 Task: Enable major ticks and position them cross the chart.
Action: Mouse moved to (59, 197)
Screenshot: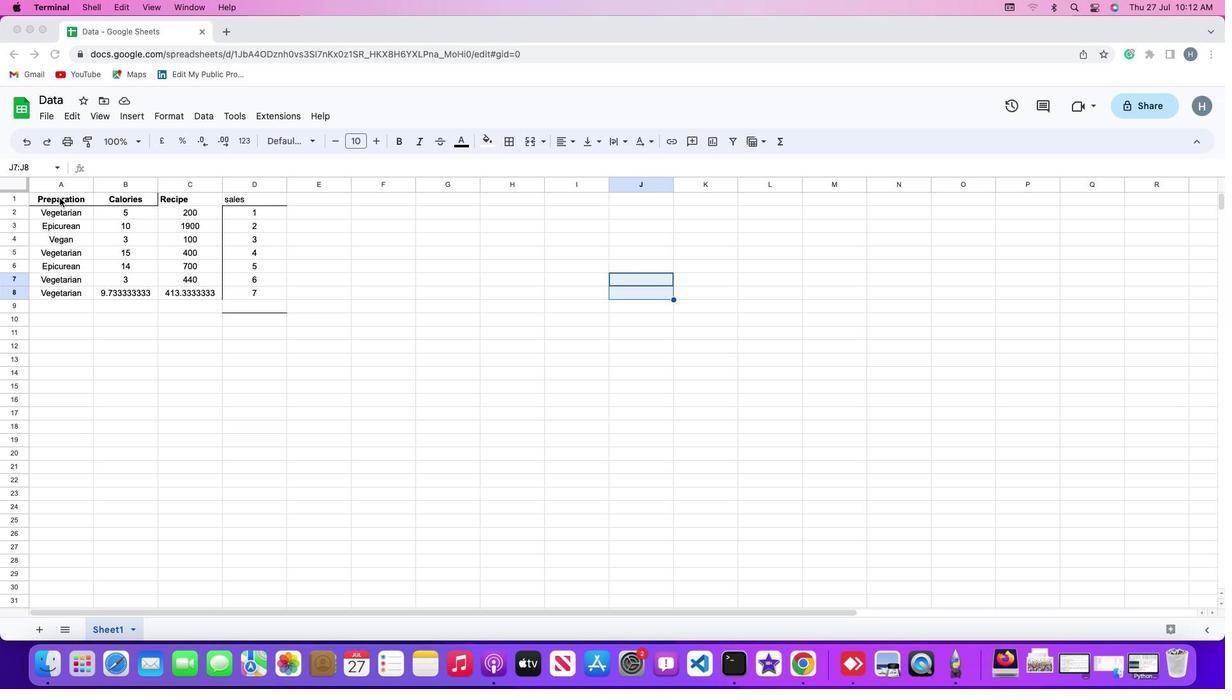 
Action: Mouse pressed left at (59, 197)
Screenshot: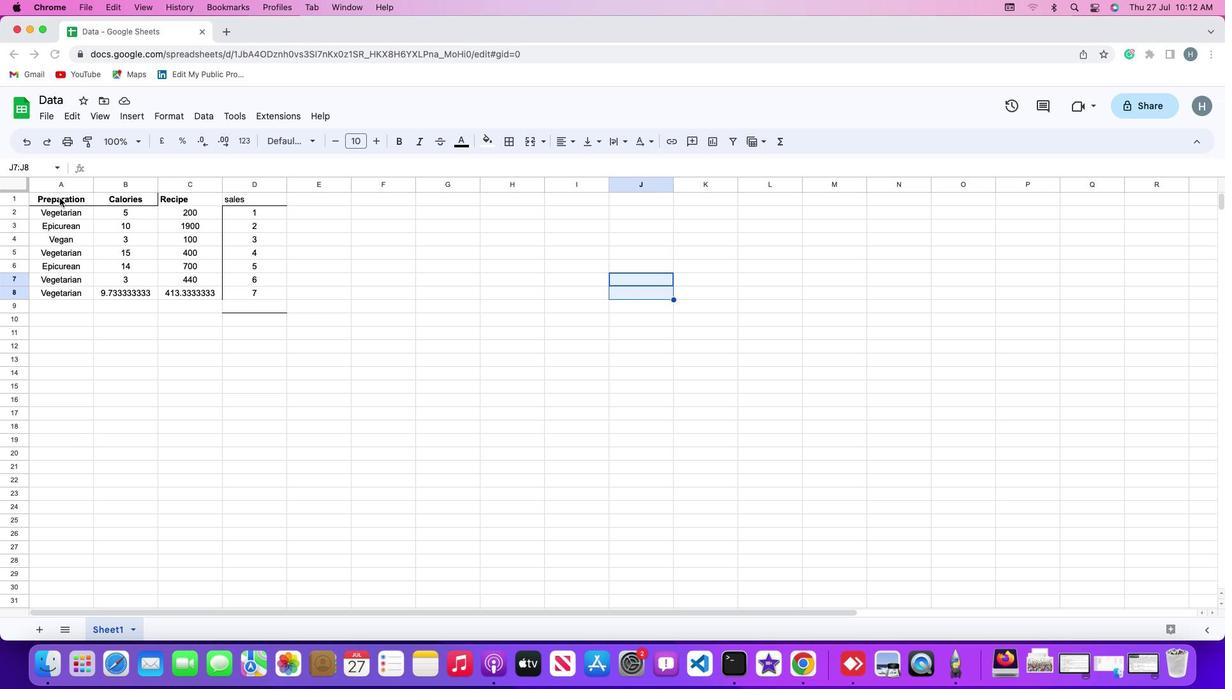 
Action: Mouse moved to (59, 198)
Screenshot: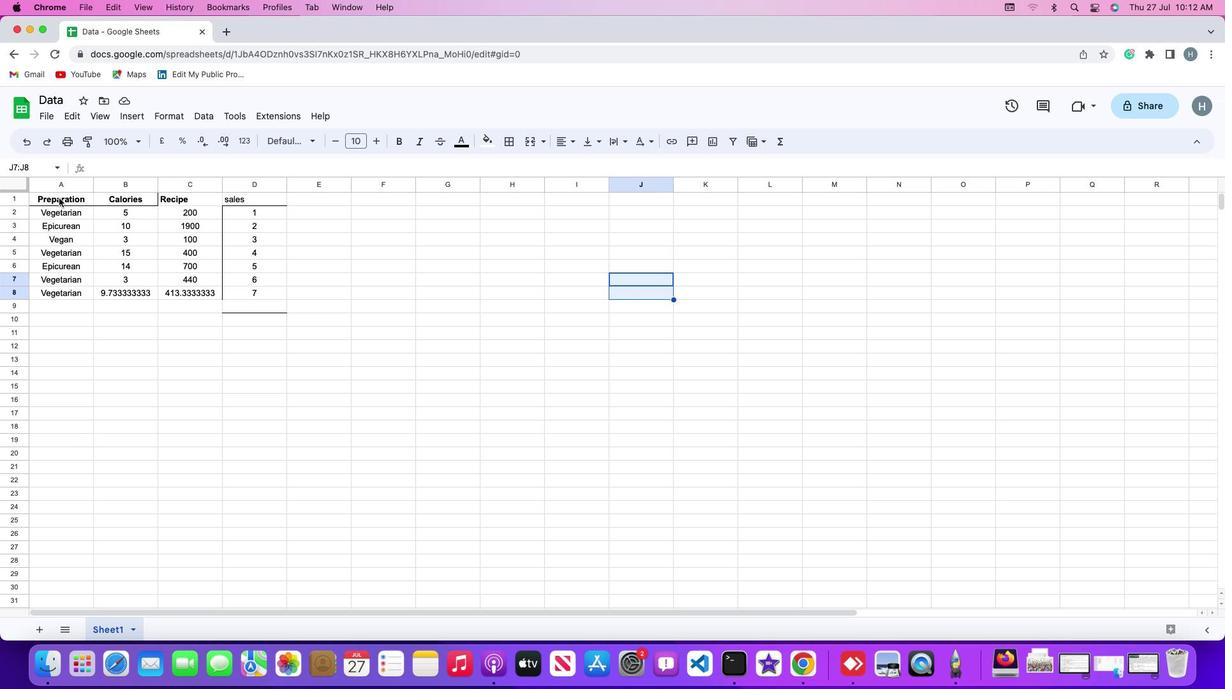 
Action: Mouse pressed left at (59, 198)
Screenshot: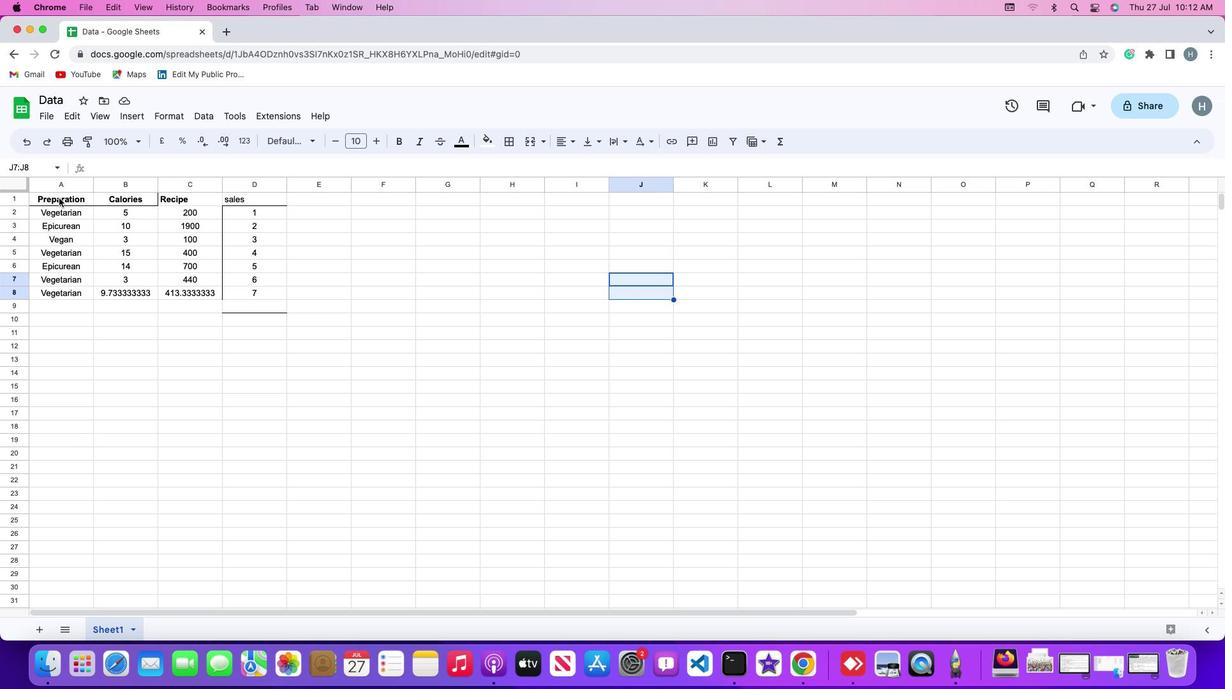 
Action: Mouse moved to (122, 113)
Screenshot: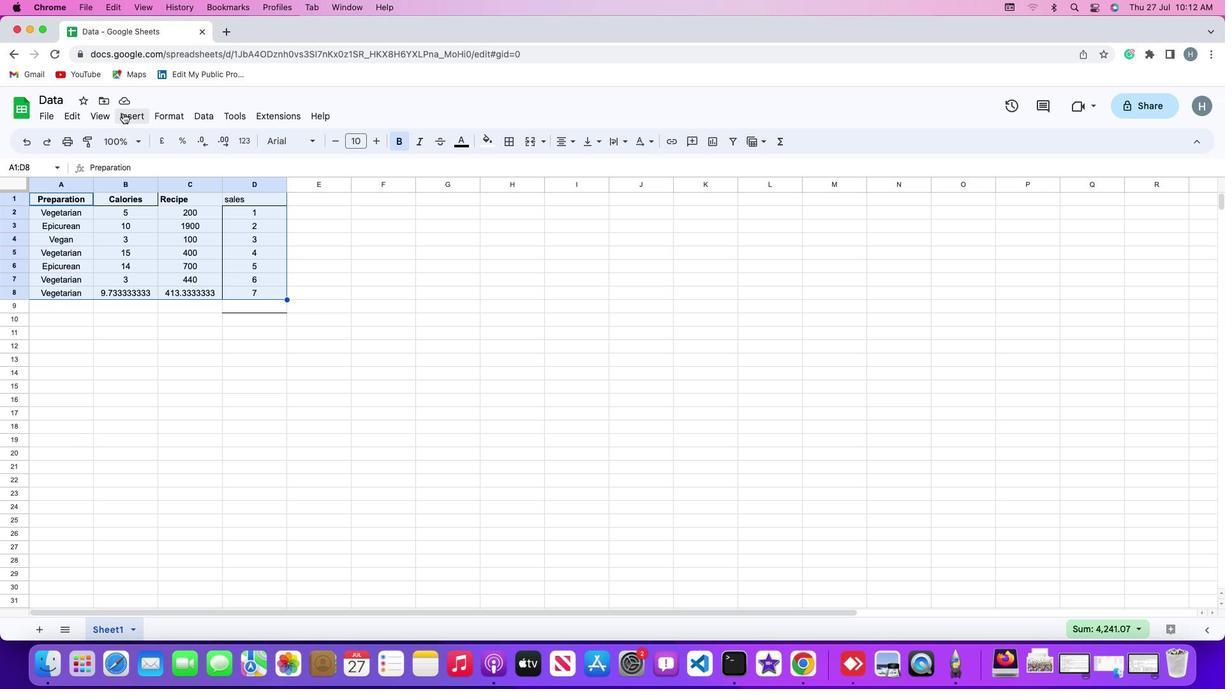 
Action: Mouse pressed left at (122, 113)
Screenshot: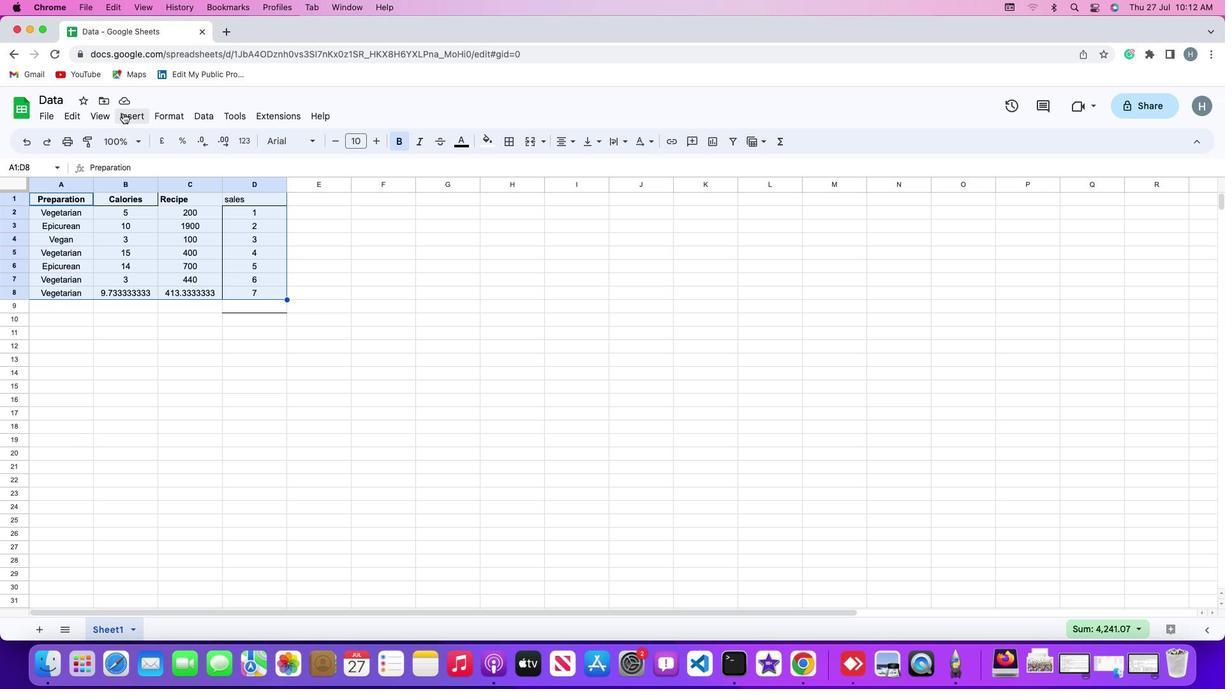 
Action: Mouse moved to (180, 231)
Screenshot: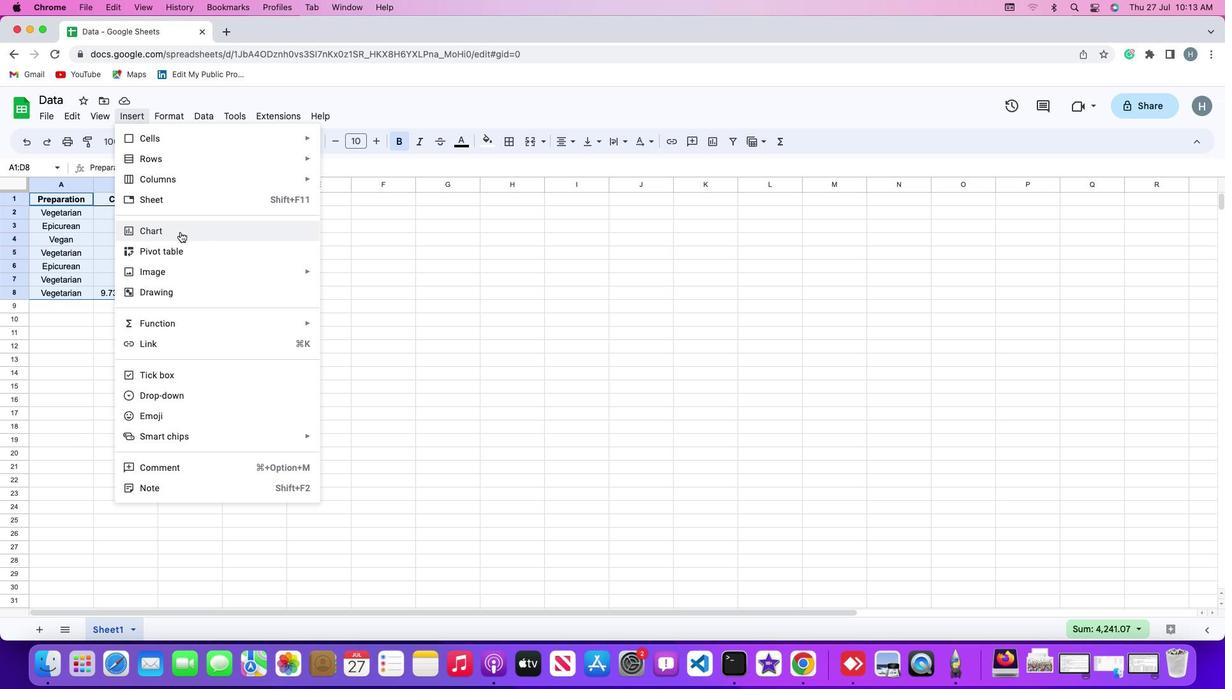 
Action: Mouse pressed left at (180, 231)
Screenshot: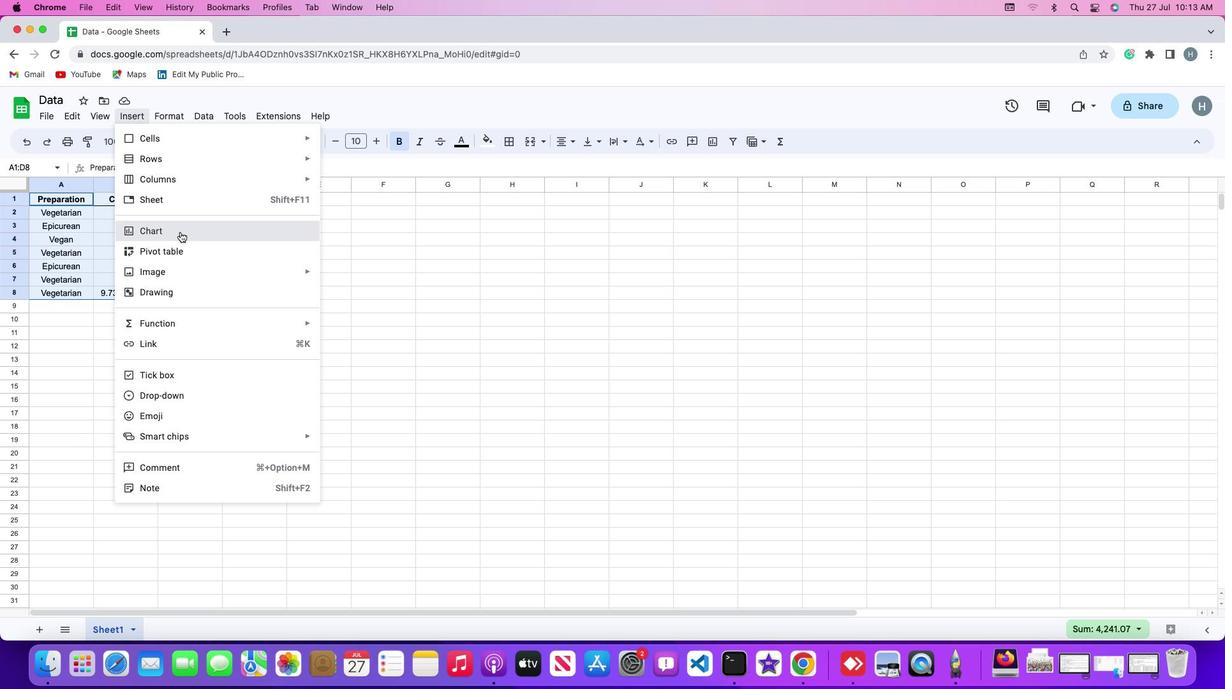 
Action: Mouse moved to (1169, 176)
Screenshot: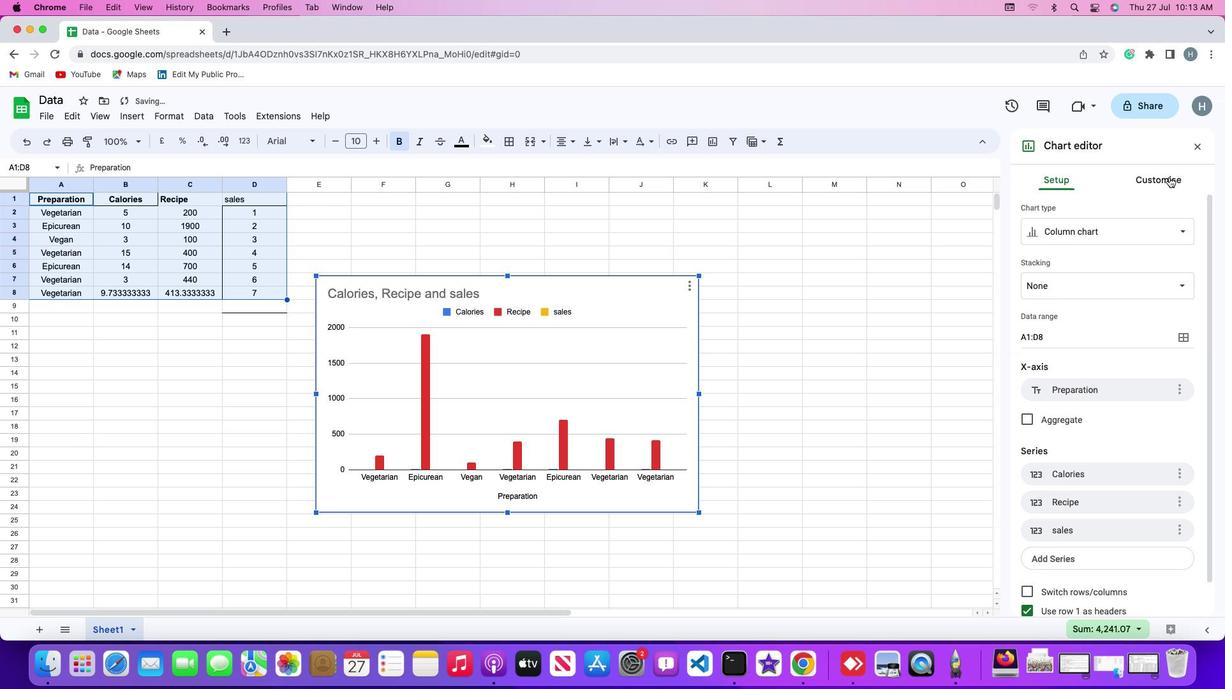 
Action: Mouse pressed left at (1169, 176)
Screenshot: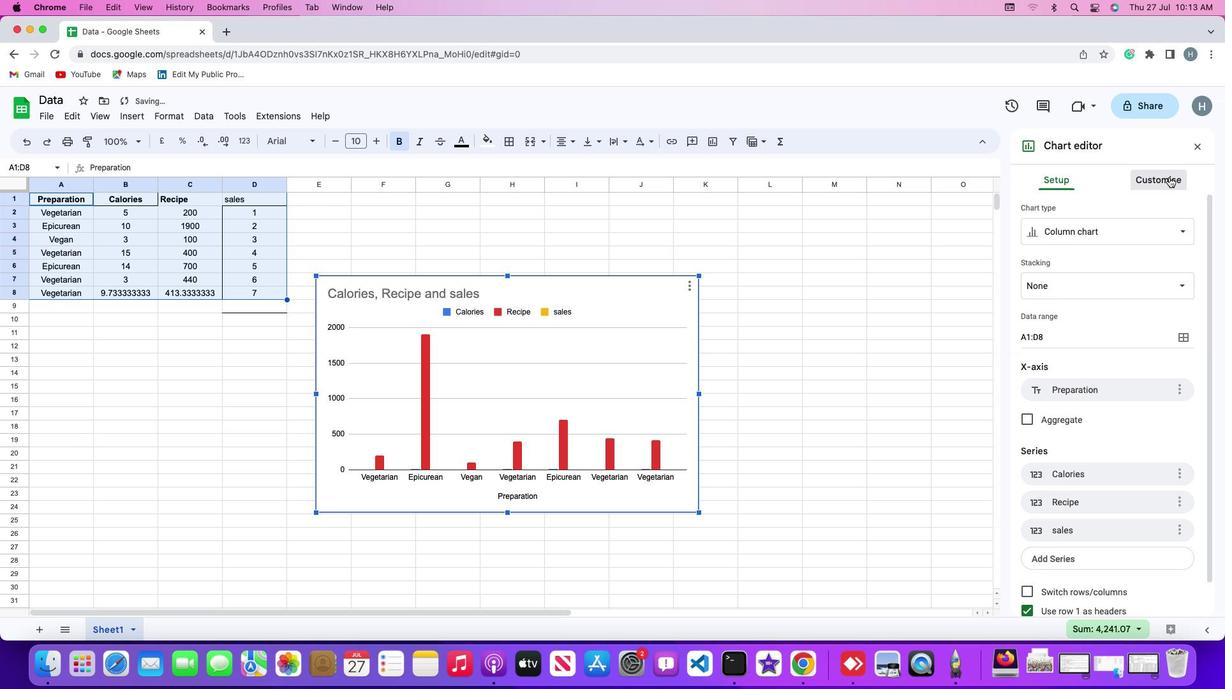 
Action: Mouse moved to (1061, 445)
Screenshot: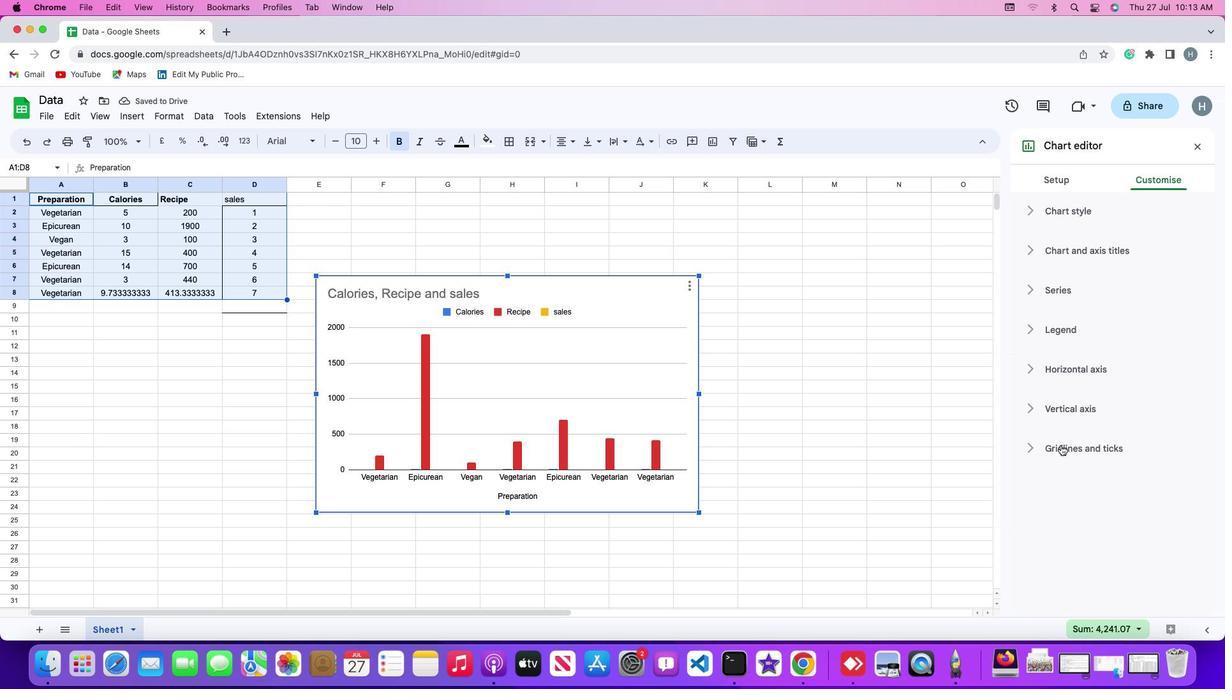 
Action: Mouse pressed left at (1061, 445)
Screenshot: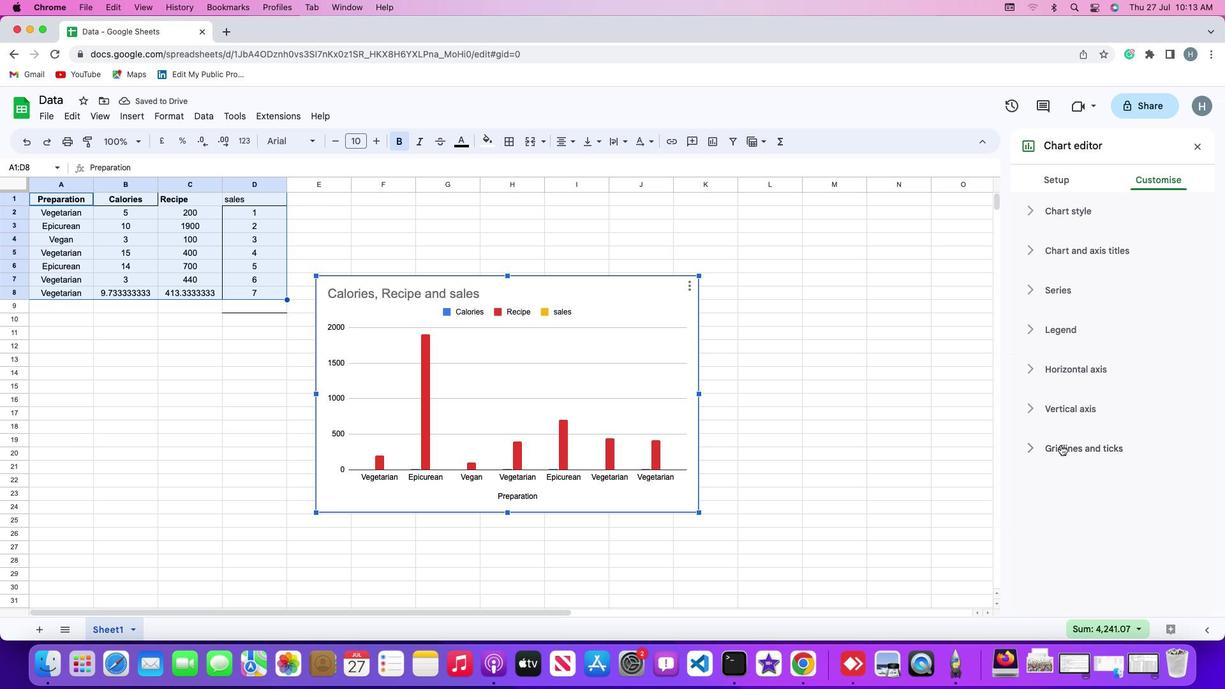 
Action: Mouse moved to (1068, 506)
Screenshot: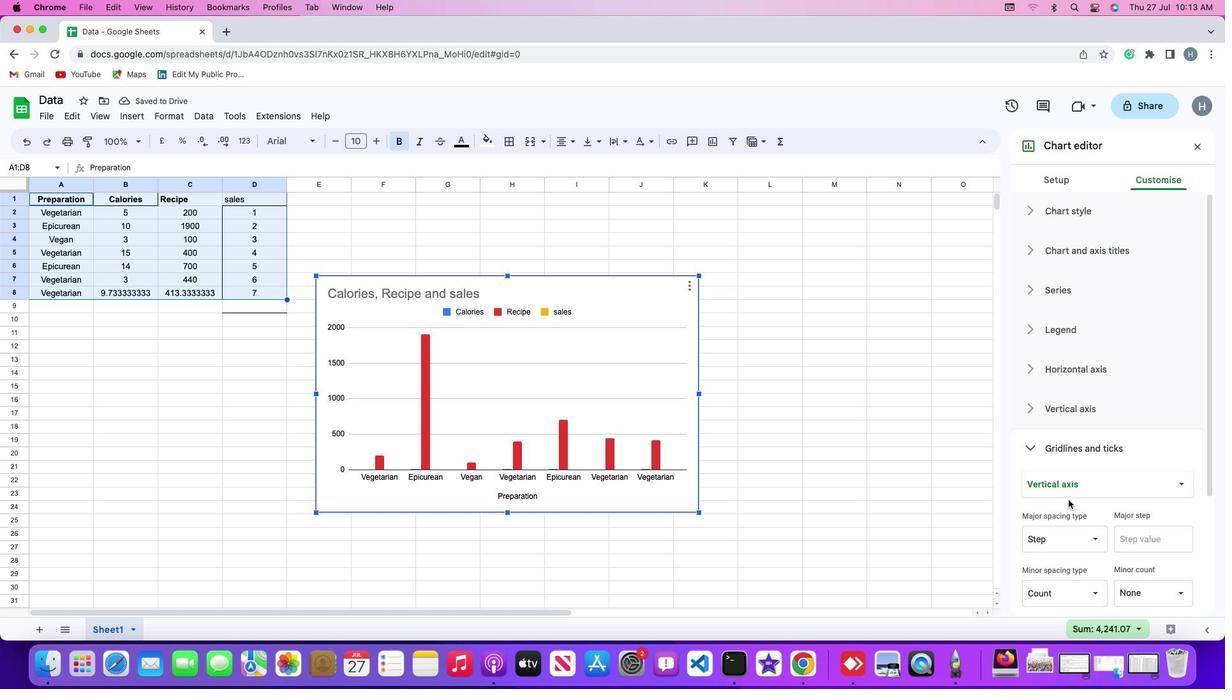 
Action: Mouse scrolled (1068, 506) with delta (0, 0)
Screenshot: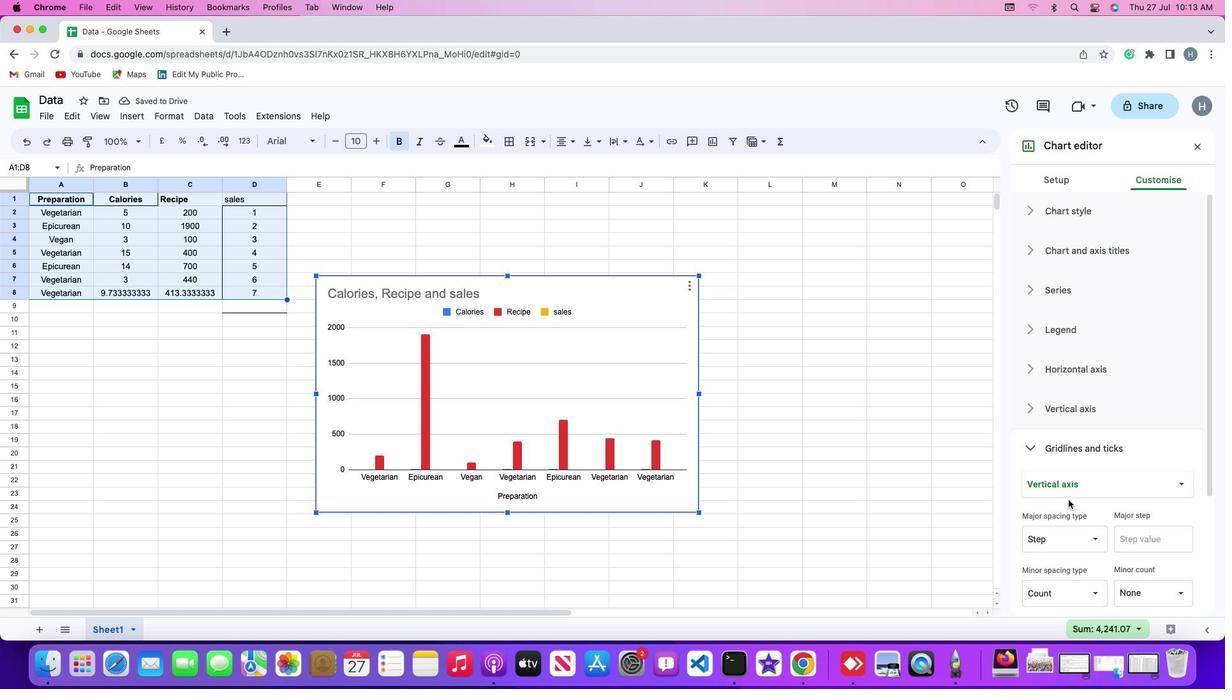 
Action: Mouse moved to (1068, 503)
Screenshot: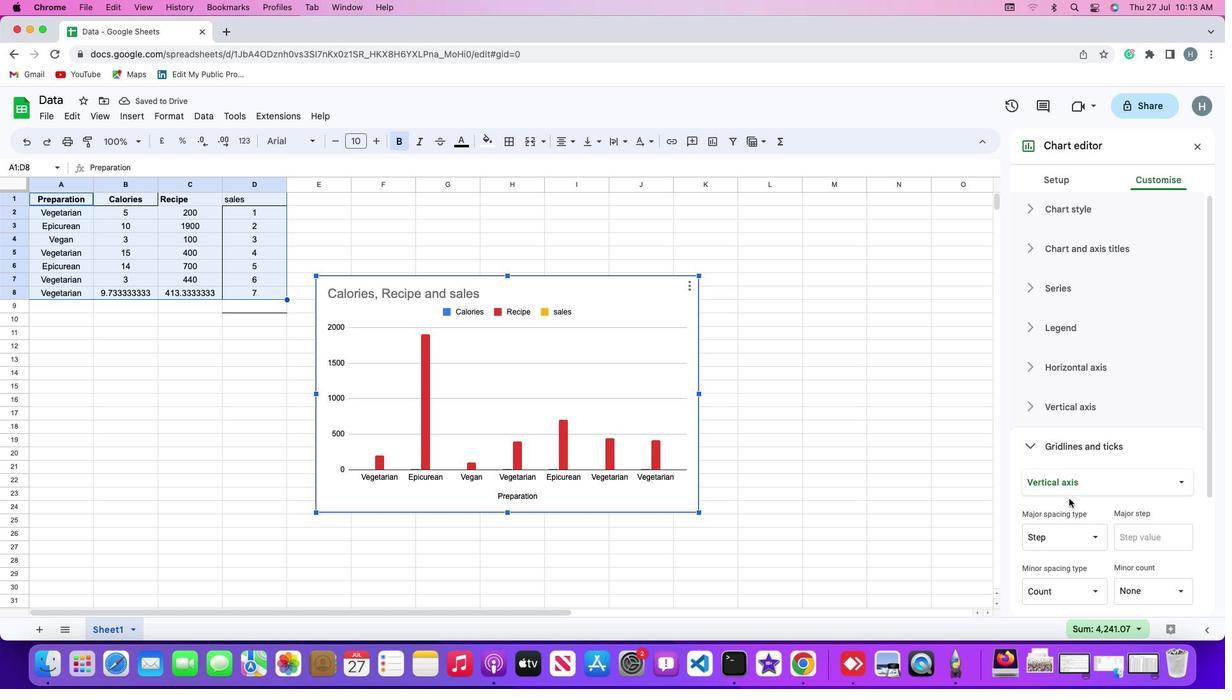 
Action: Mouse scrolled (1068, 503) with delta (0, 0)
Screenshot: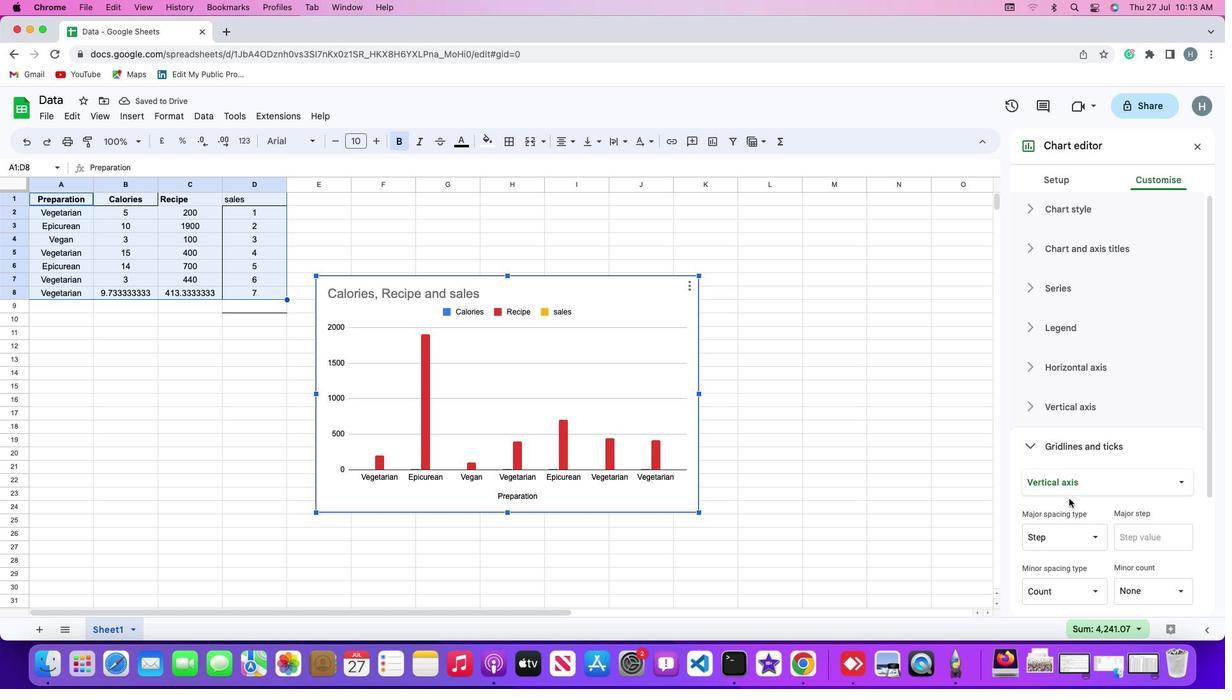 
Action: Mouse moved to (1069, 498)
Screenshot: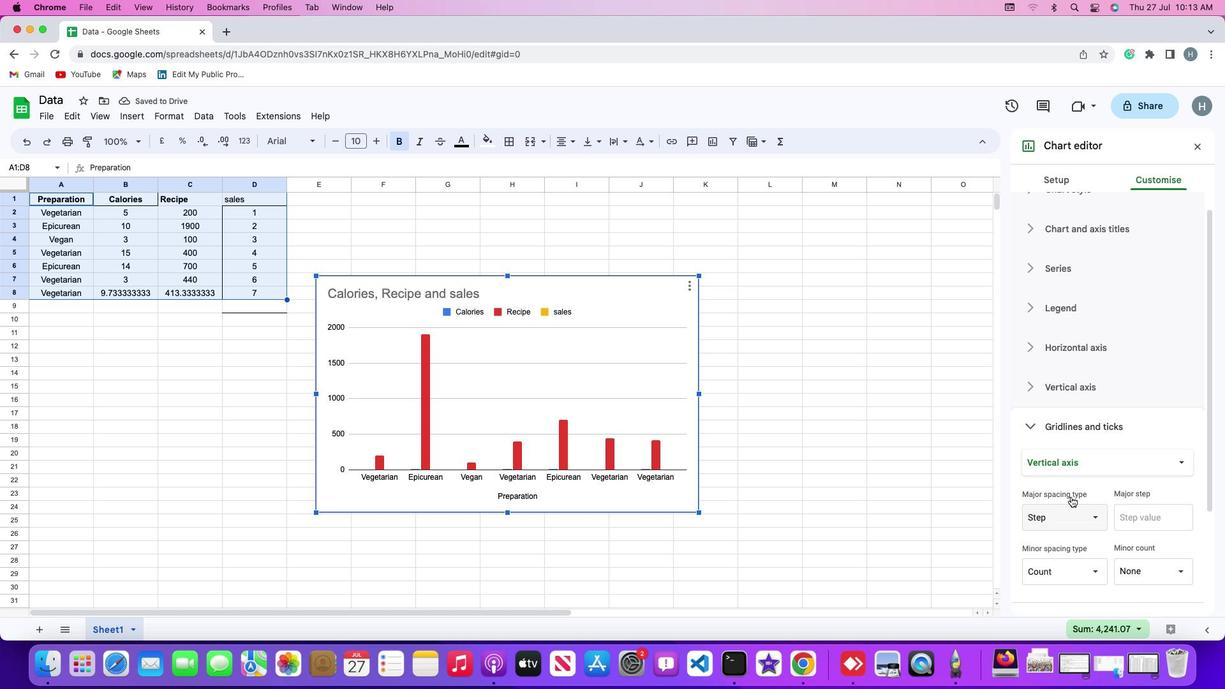 
Action: Mouse scrolled (1069, 498) with delta (0, -1)
Screenshot: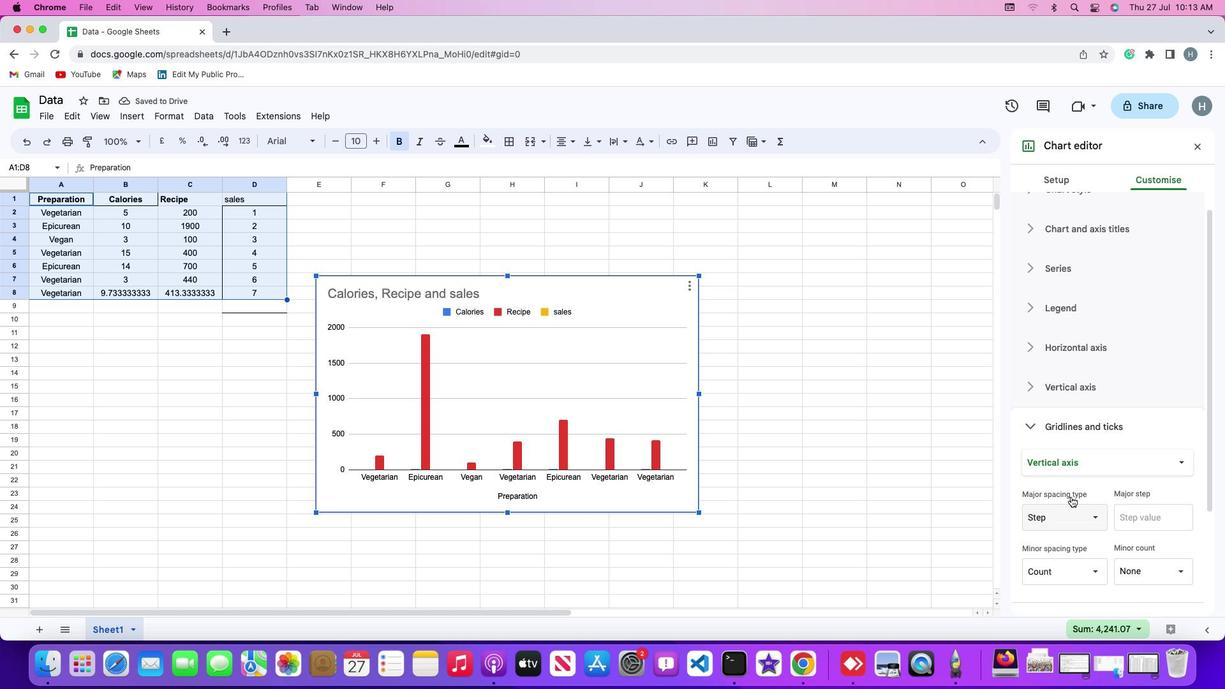 
Action: Mouse moved to (1121, 412)
Screenshot: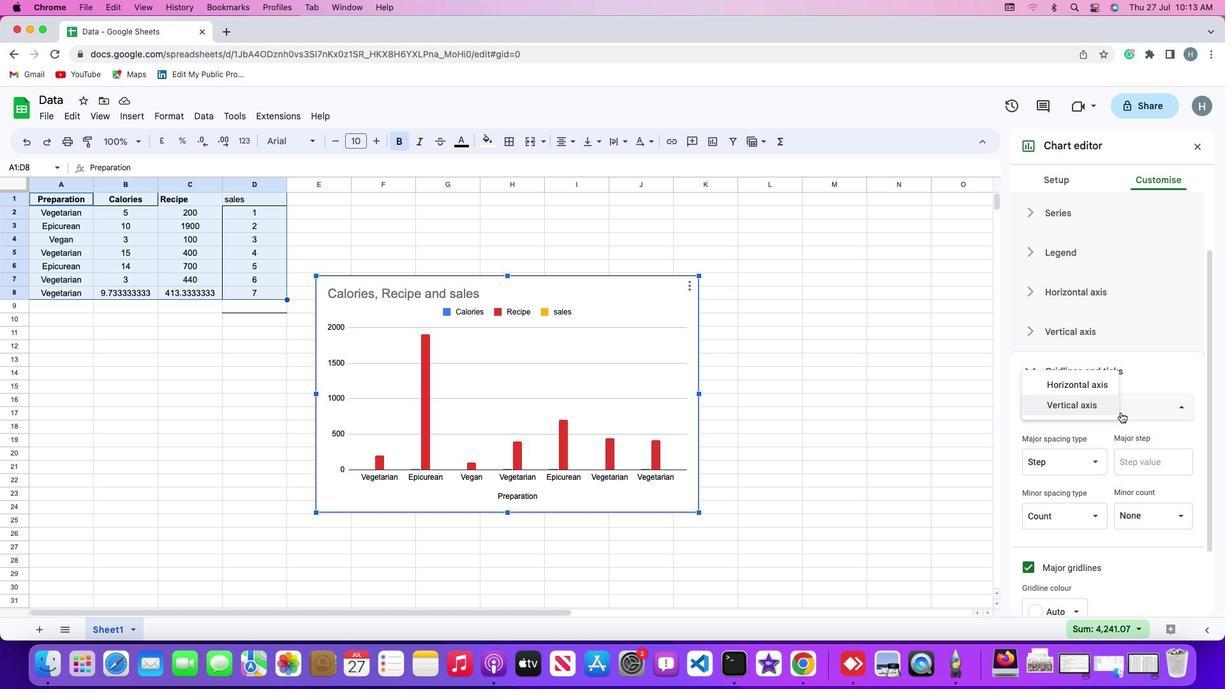 
Action: Mouse pressed left at (1121, 412)
Screenshot: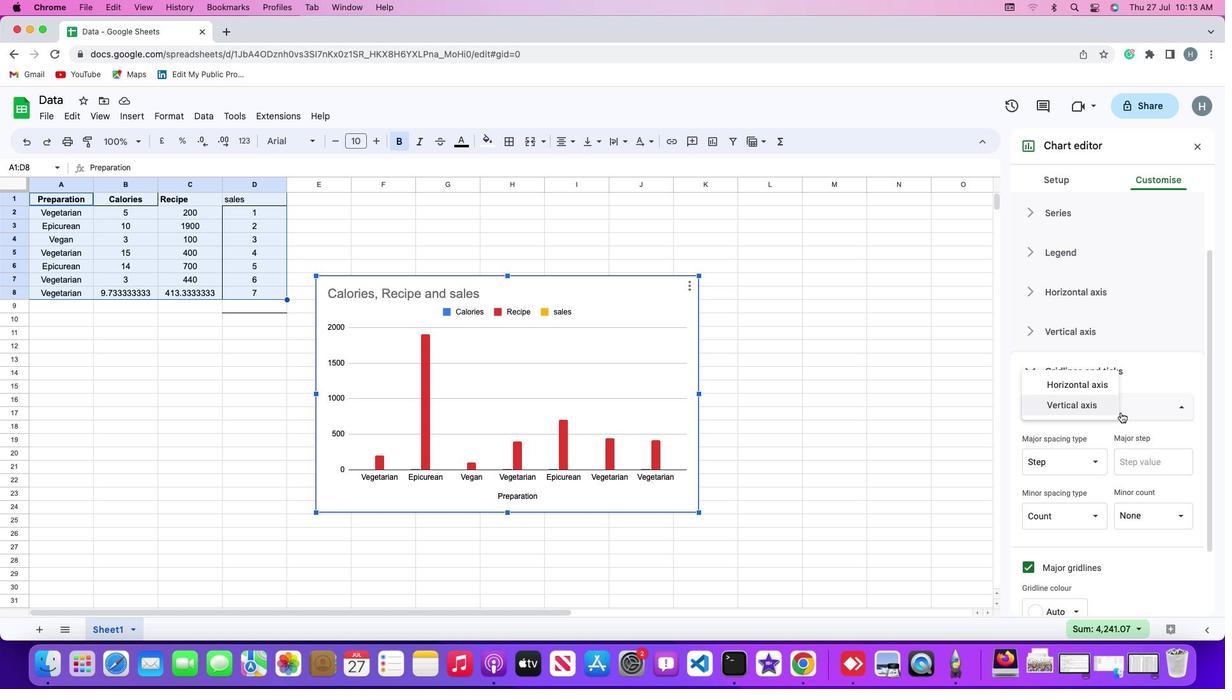 
Action: Mouse moved to (1114, 389)
Screenshot: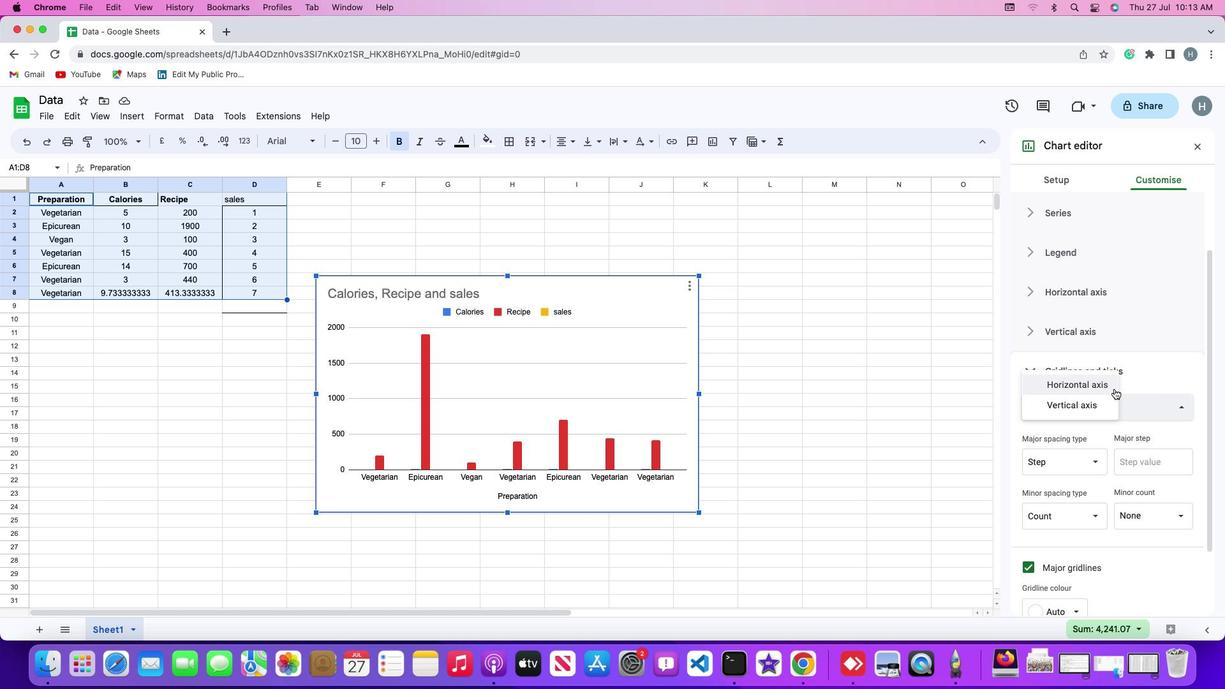 
Action: Mouse pressed left at (1114, 389)
Screenshot: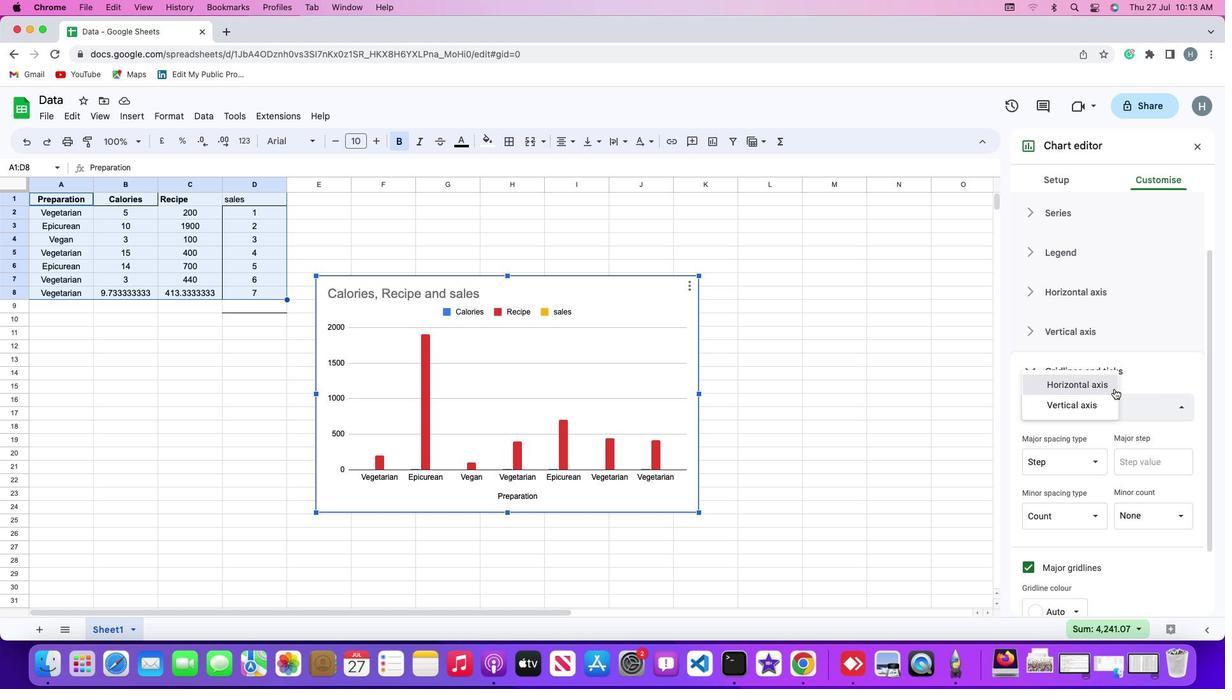 
Action: Mouse moved to (1028, 519)
Screenshot: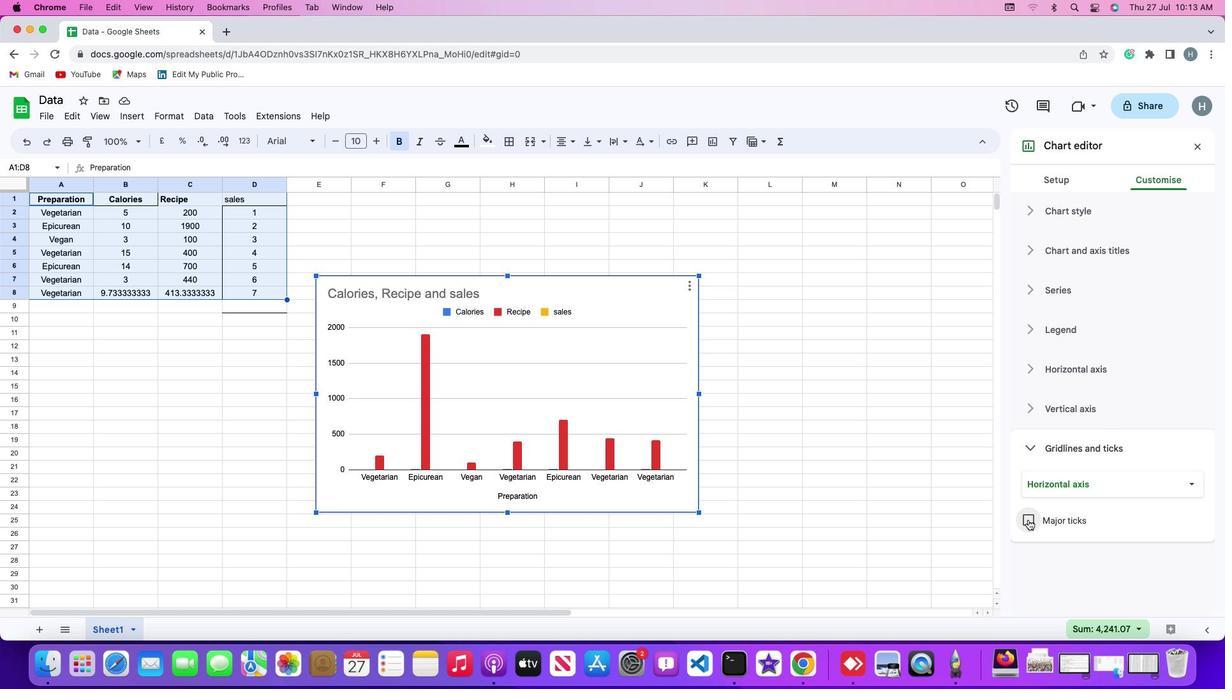 
Action: Mouse pressed left at (1028, 519)
Screenshot: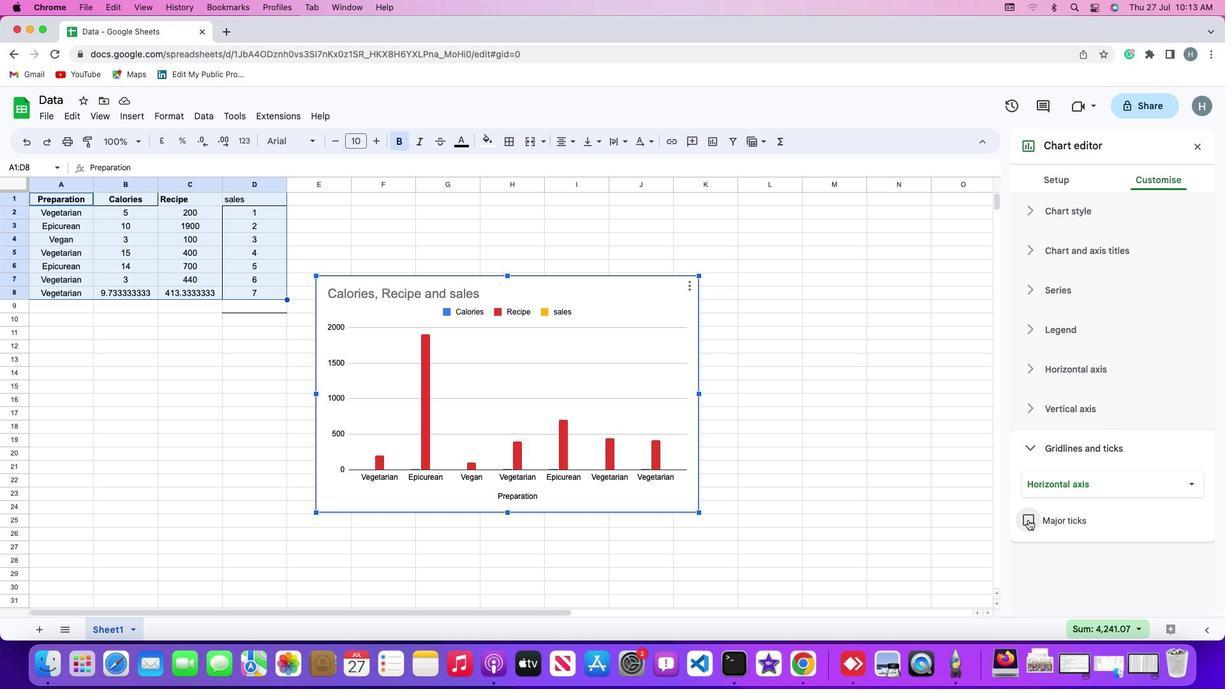 
Action: Mouse moved to (1095, 561)
Screenshot: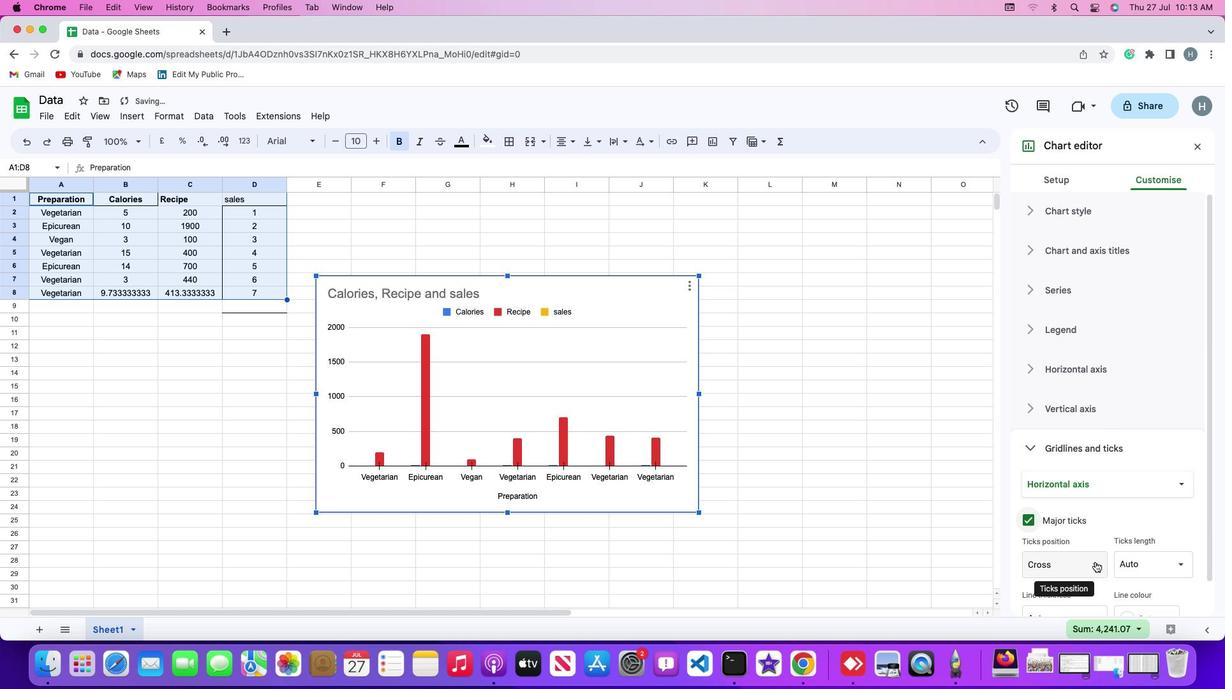
Action: Mouse pressed left at (1095, 561)
Screenshot: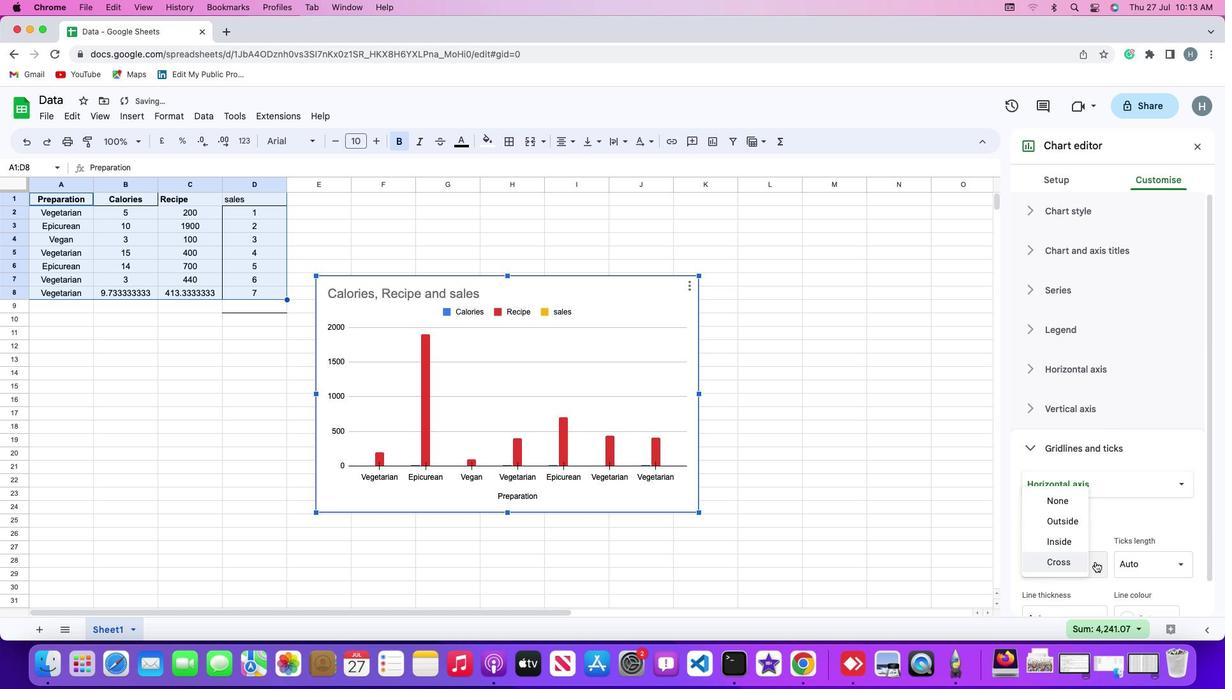
Action: Mouse moved to (1062, 561)
Screenshot: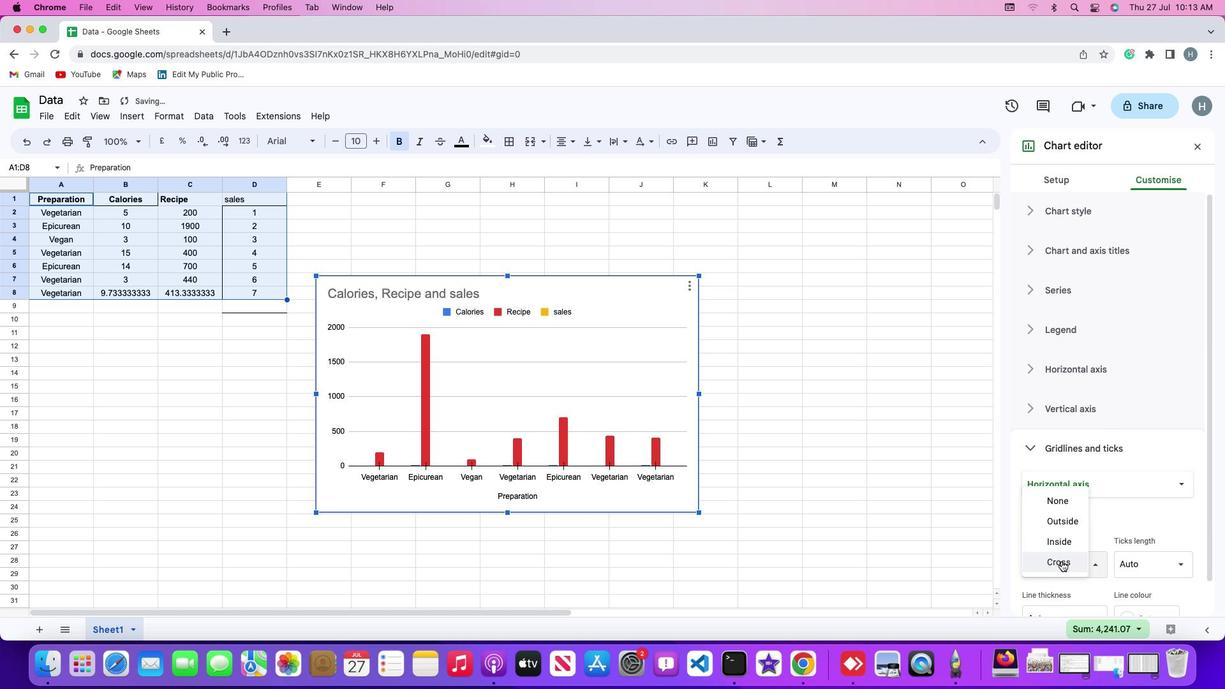 
Action: Mouse pressed left at (1062, 561)
Screenshot: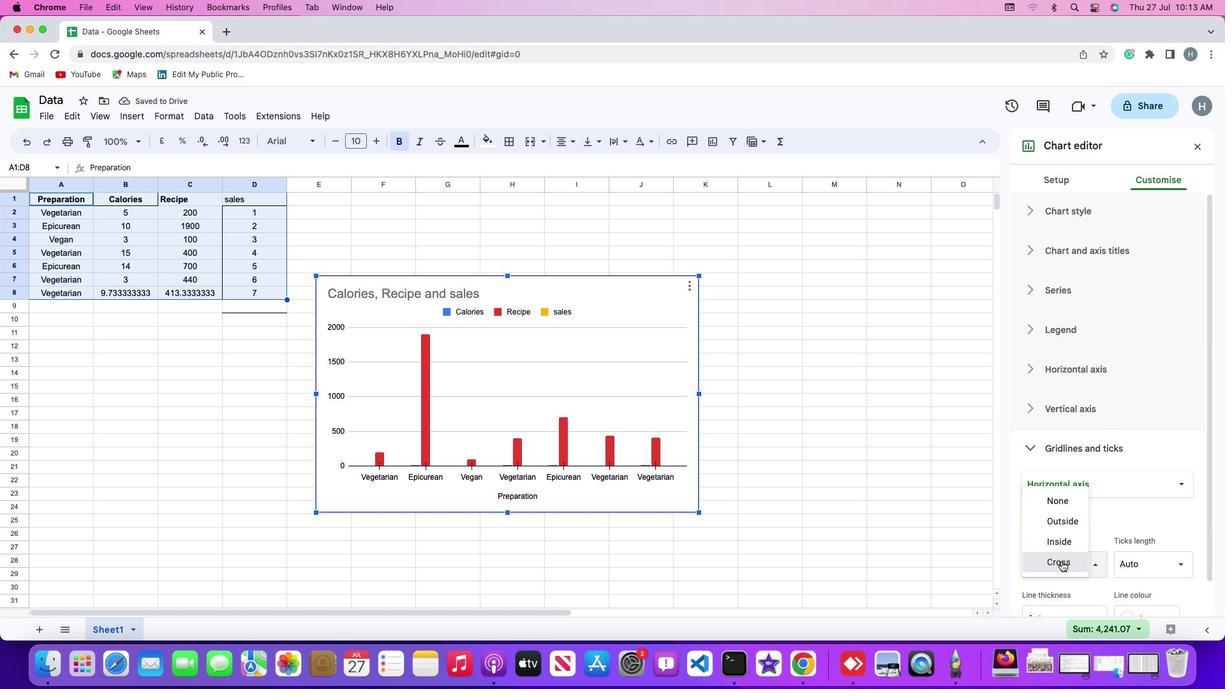 
Action: Mouse moved to (914, 510)
Screenshot: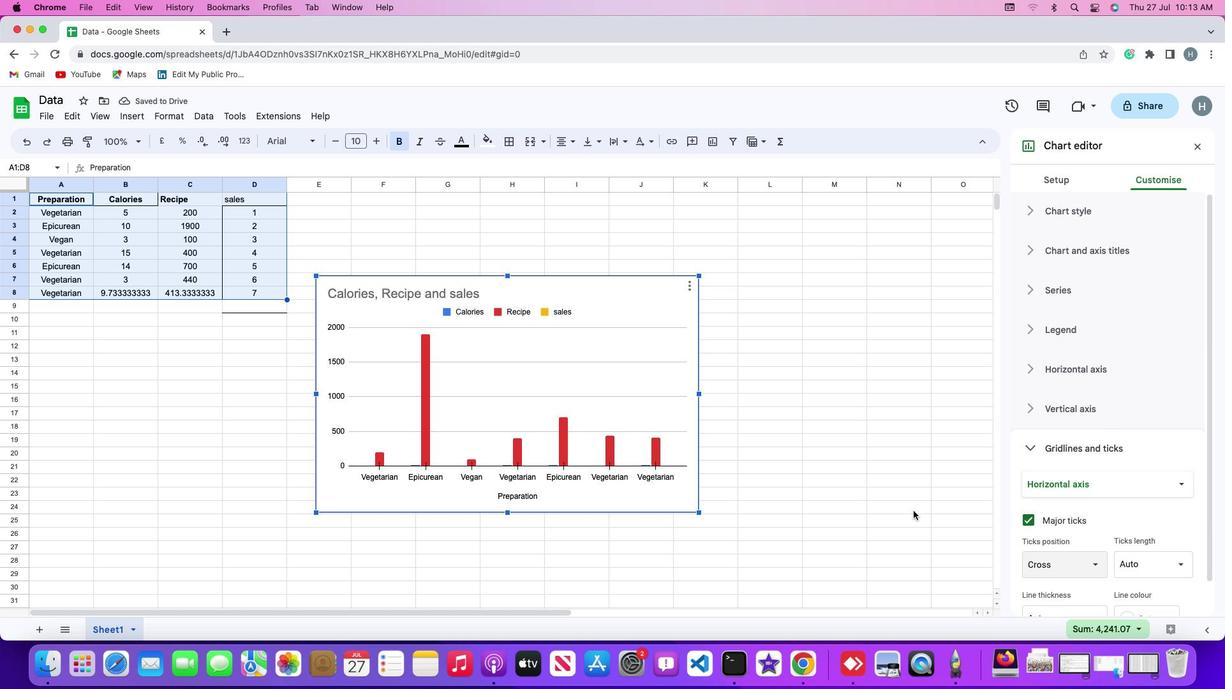 
